 Task: Create a task  User interface not responsive on mobile devices , assign it to team member softage.6@softage.net in the project WorthyTech and update the status of the task to  At Risk , set the priority of the task to Medium.
Action: Mouse moved to (61, 348)
Screenshot: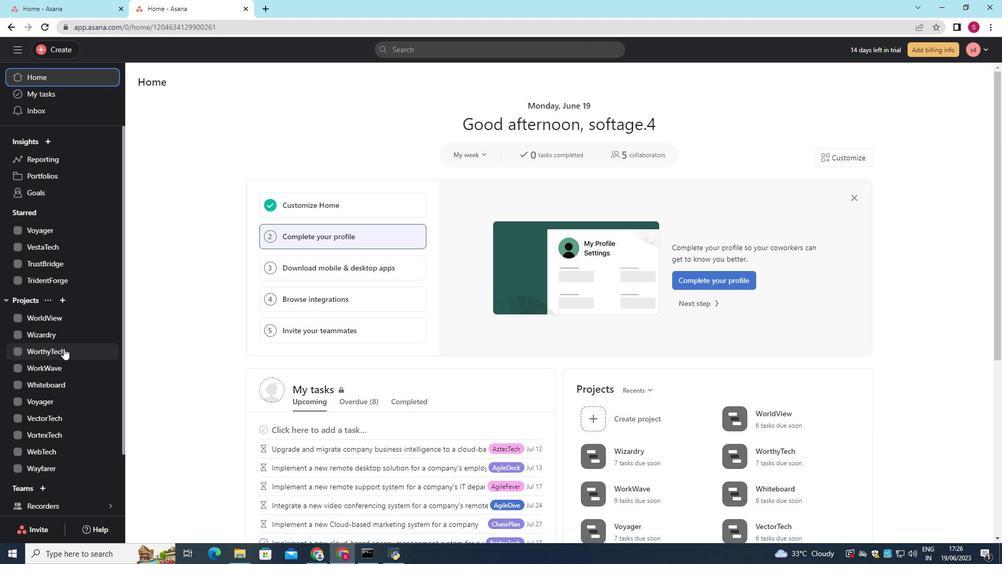 
Action: Mouse pressed left at (61, 348)
Screenshot: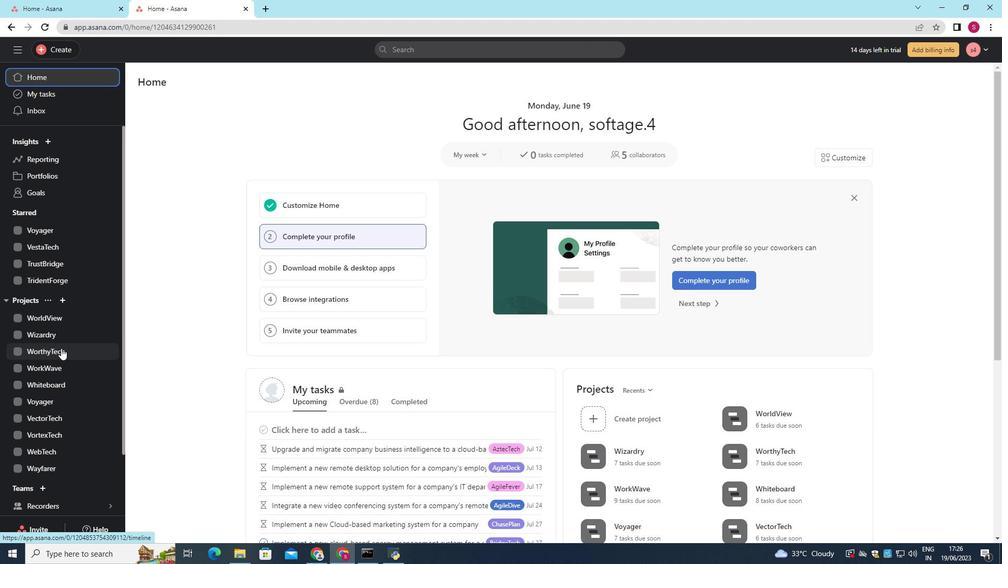 
Action: Mouse moved to (377, 291)
Screenshot: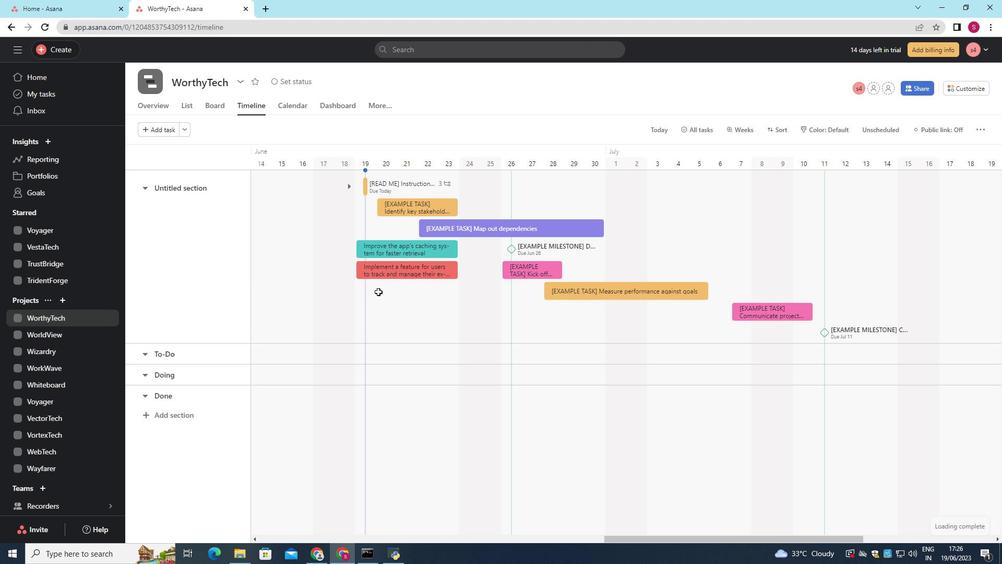 
Action: Mouse pressed left at (377, 291)
Screenshot: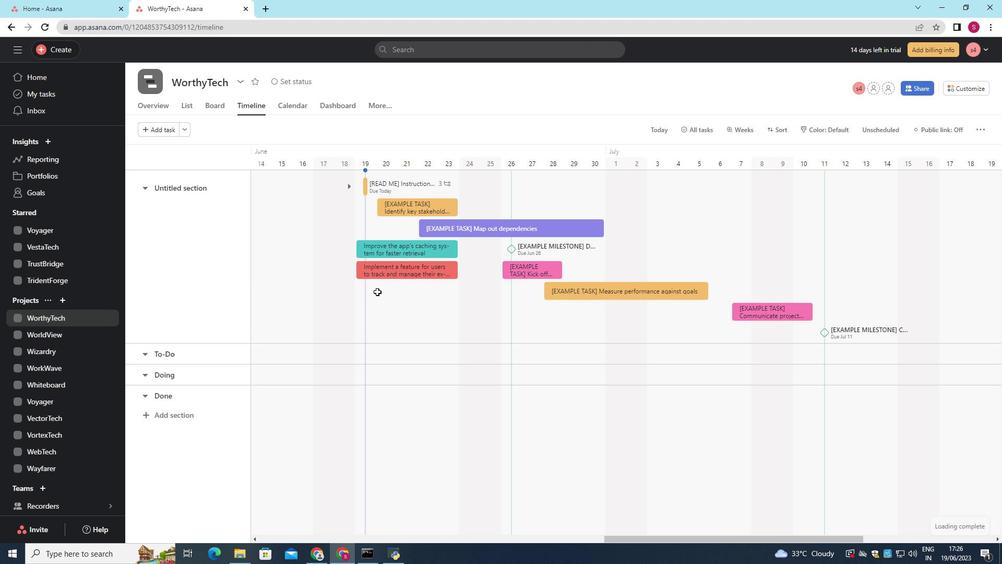 
Action: Key pressed <Key.shift>User<Key.space>interface<Key.space>not<Key.space>responsive<Key.space>on<Key.space>mobile<Key.space>devices
Screenshot: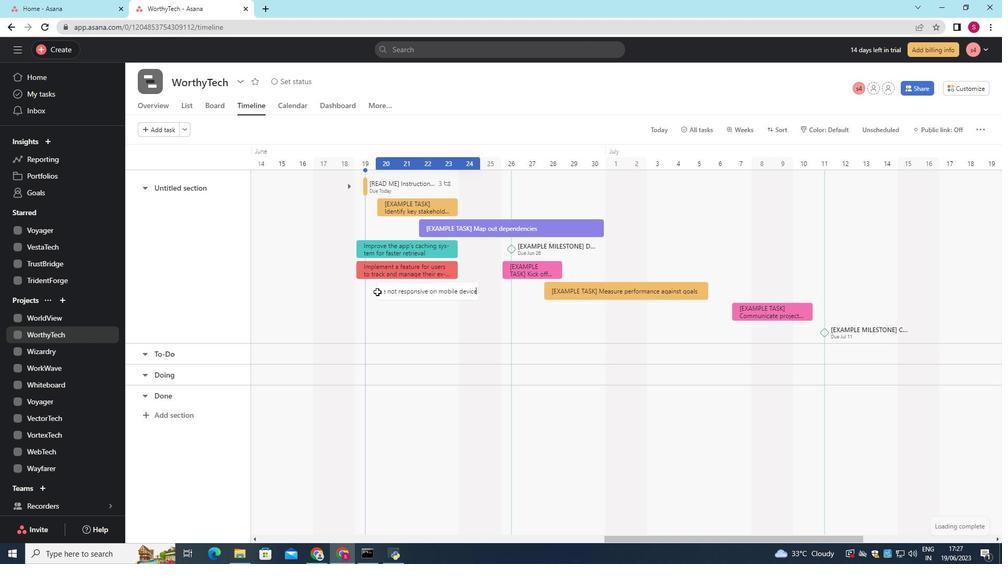 
Action: Mouse moved to (442, 249)
Screenshot: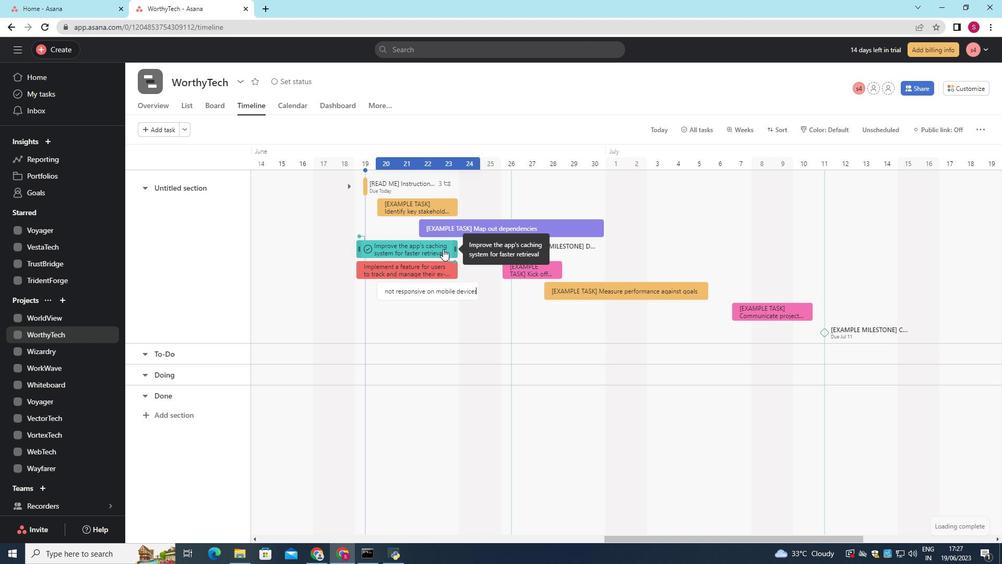 
Action: Key pressed <Key.enter>
Screenshot: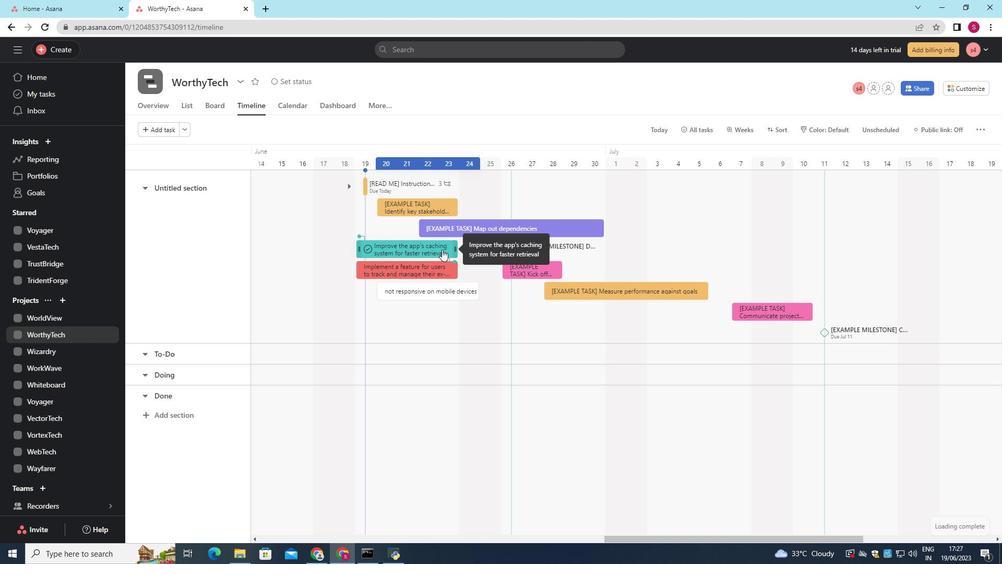 
Action: Mouse moved to (428, 287)
Screenshot: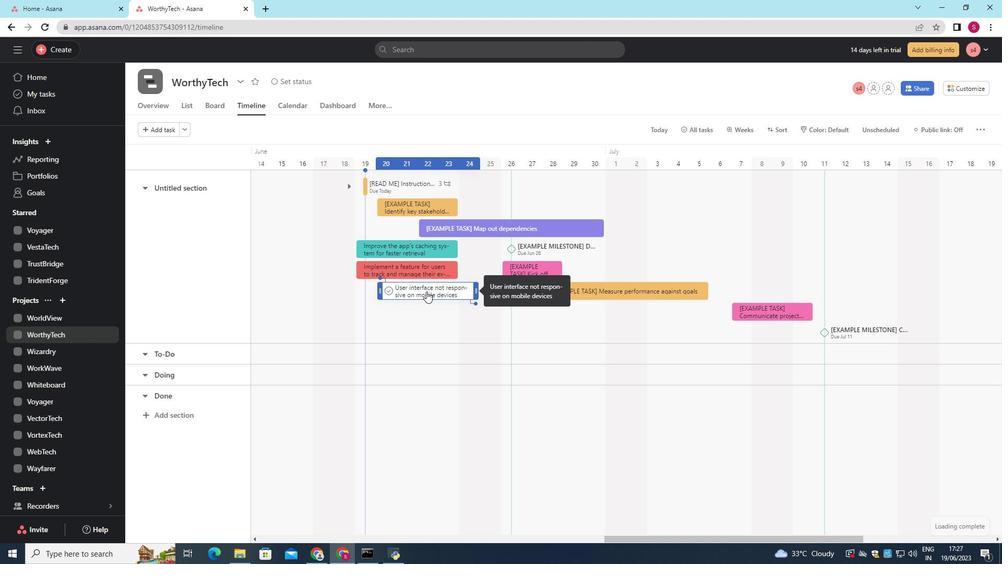
Action: Mouse pressed left at (428, 287)
Screenshot: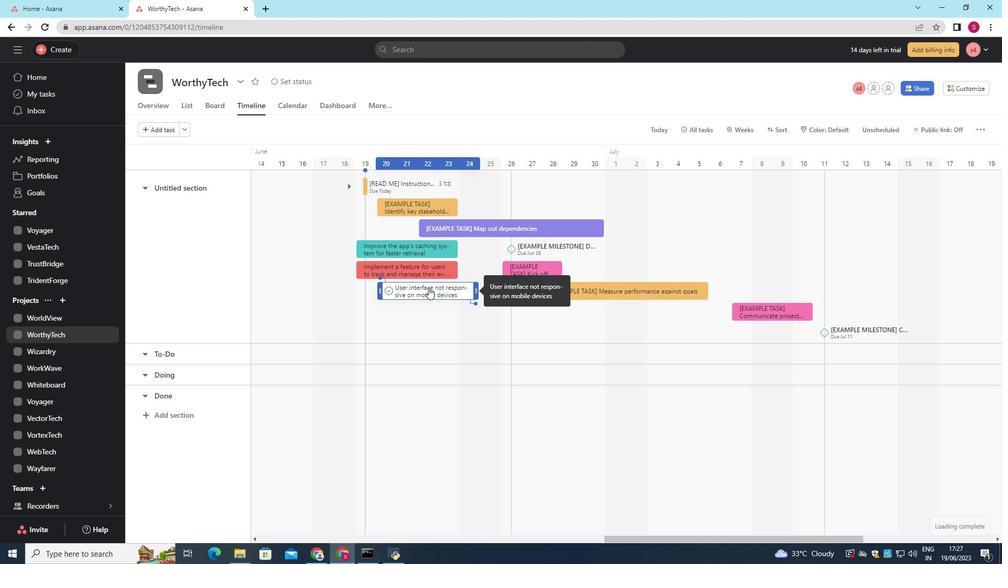
Action: Mouse moved to (772, 187)
Screenshot: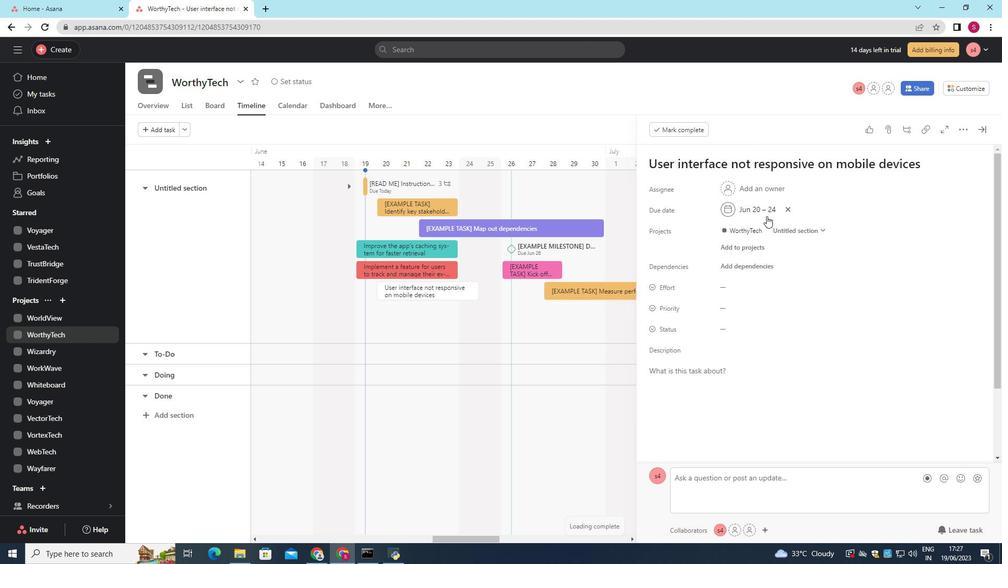 
Action: Mouse pressed left at (772, 187)
Screenshot: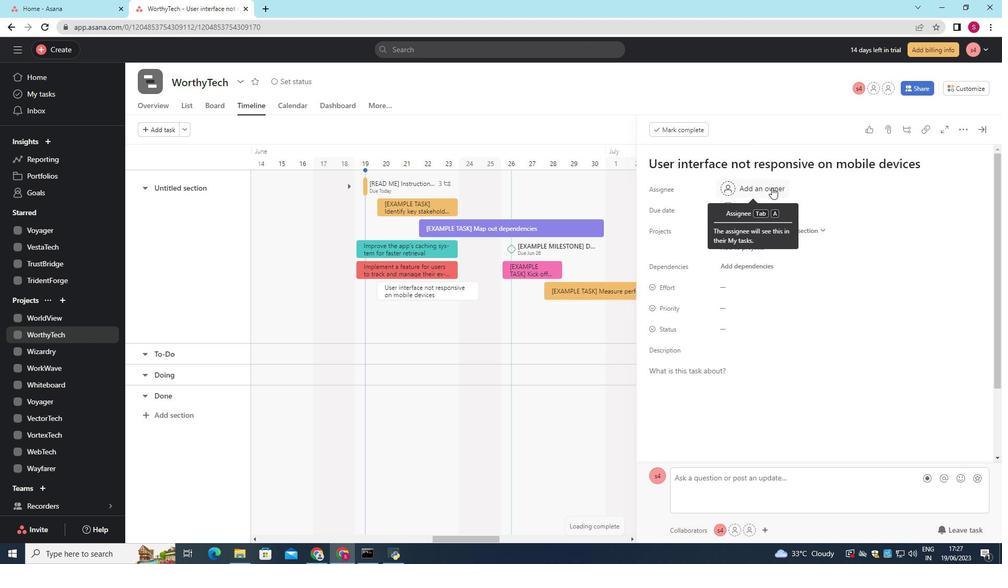 
Action: Key pressed softage.6
Screenshot: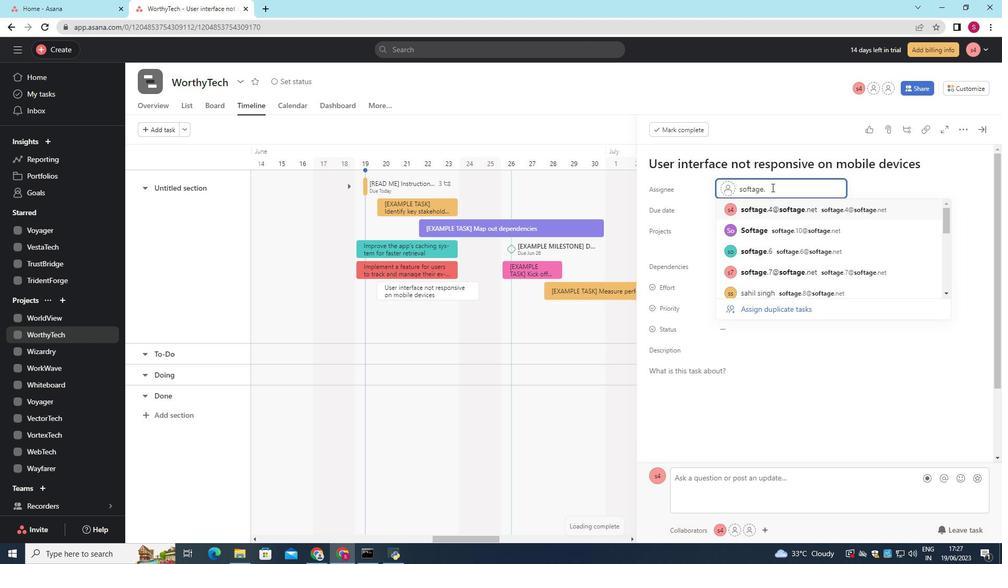 
Action: Mouse moved to (799, 208)
Screenshot: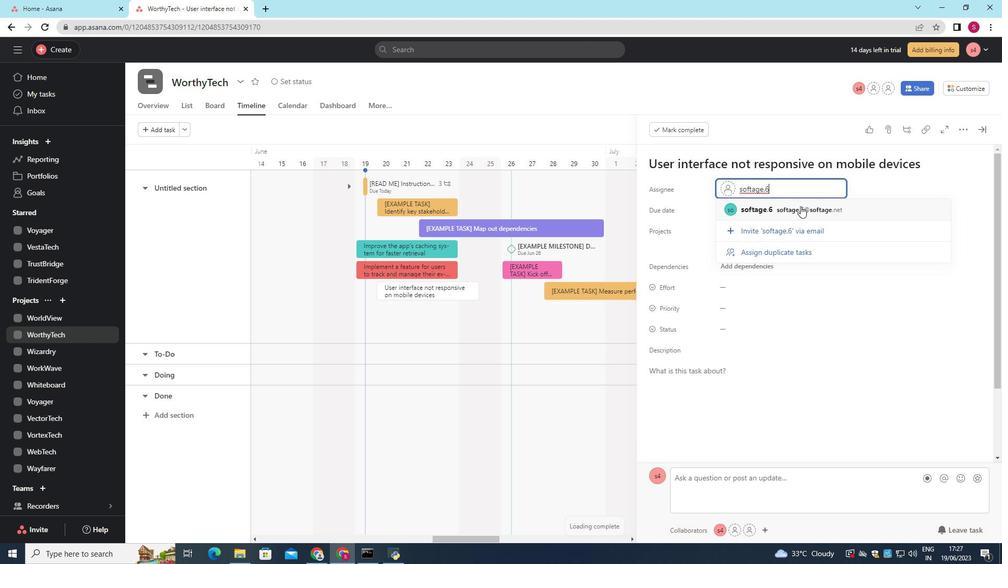 
Action: Mouse pressed left at (799, 208)
Screenshot: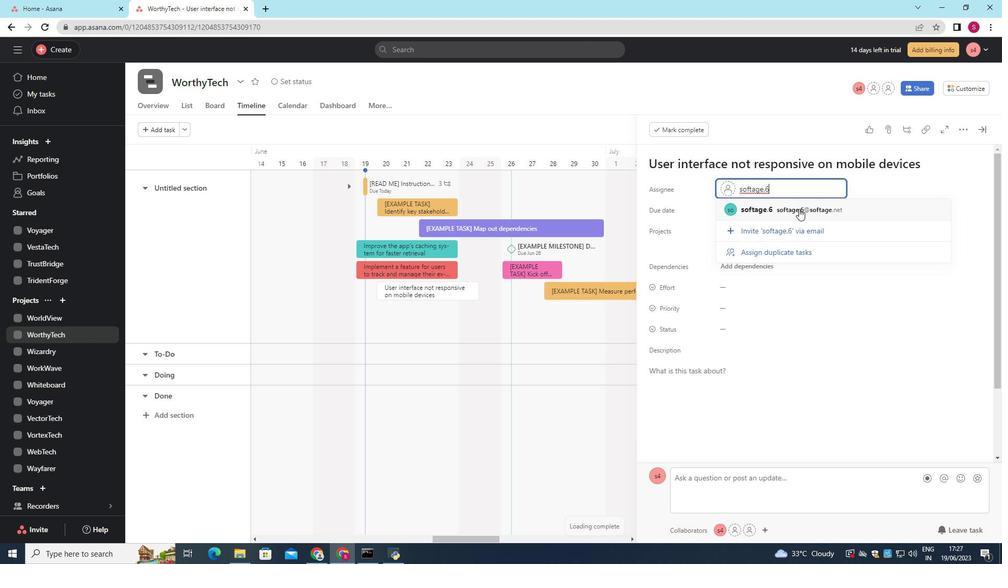 
Action: Mouse moved to (761, 329)
Screenshot: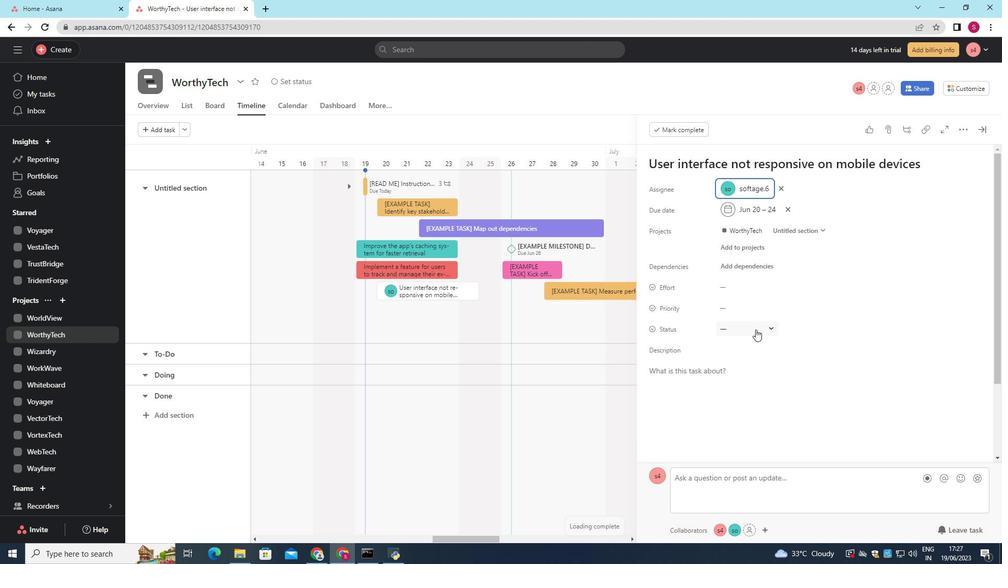 
Action: Mouse pressed left at (761, 329)
Screenshot: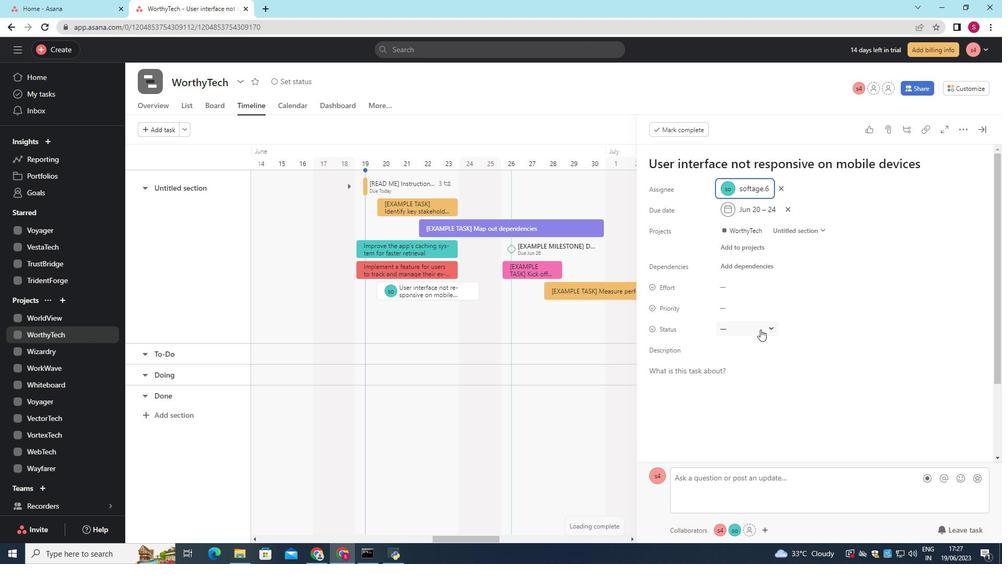 
Action: Mouse moved to (743, 384)
Screenshot: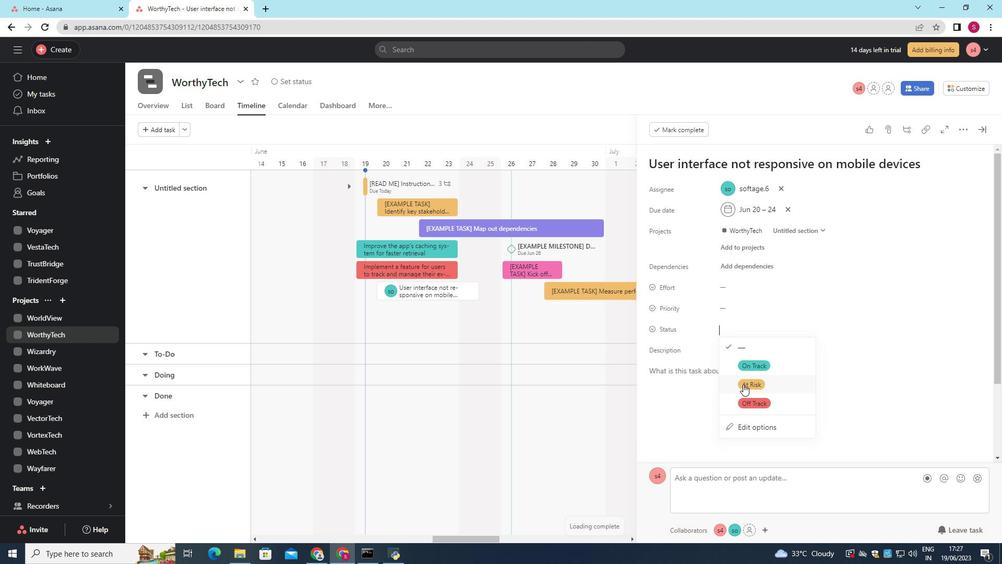
Action: Mouse pressed left at (743, 384)
Screenshot: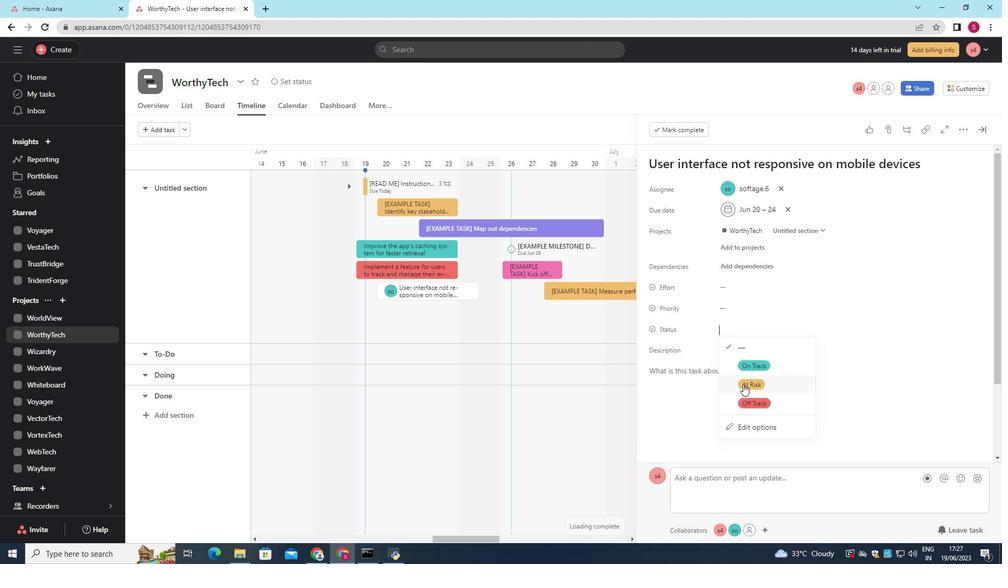 
Action: Mouse moved to (772, 309)
Screenshot: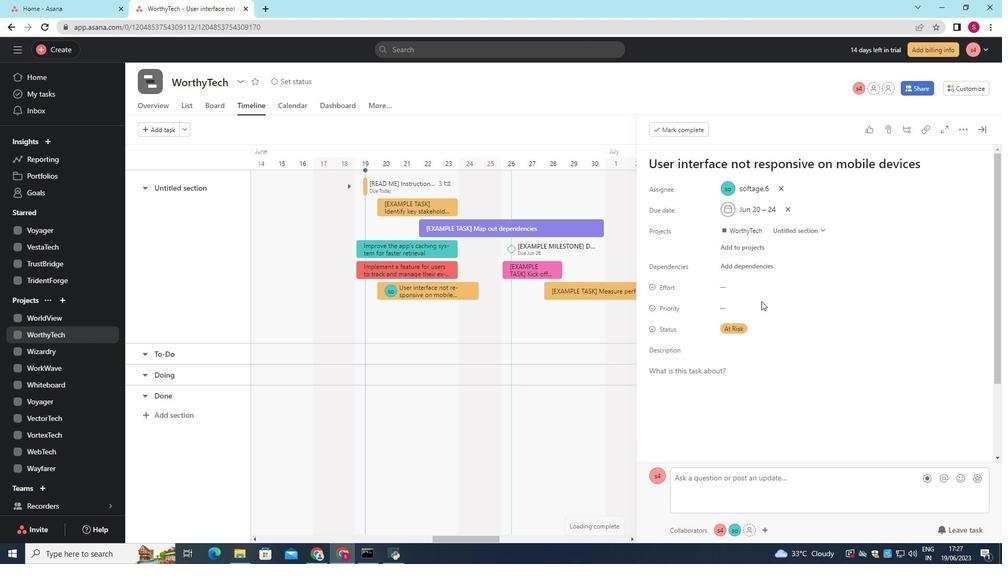 
Action: Mouse pressed left at (772, 309)
Screenshot: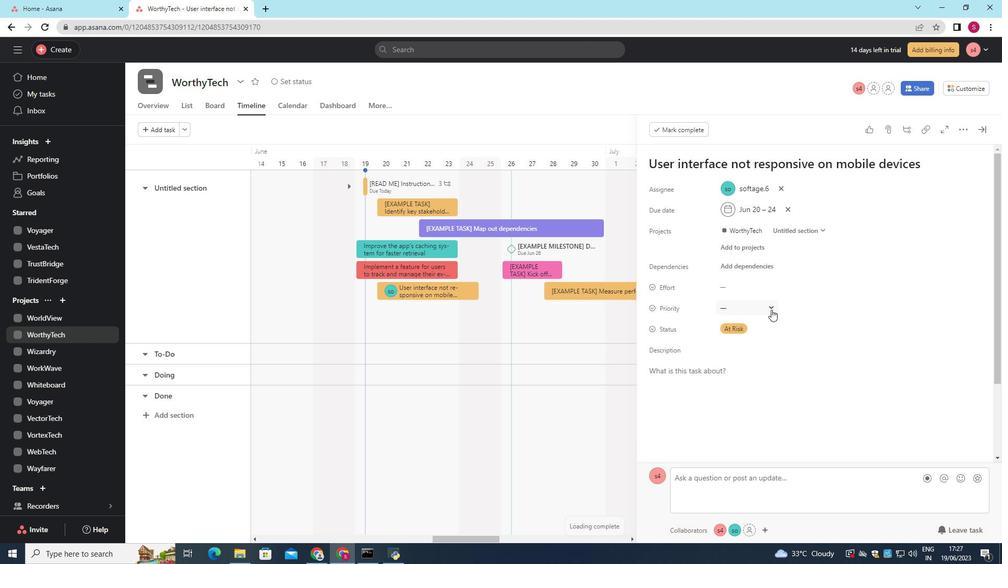 
Action: Mouse moved to (754, 359)
Screenshot: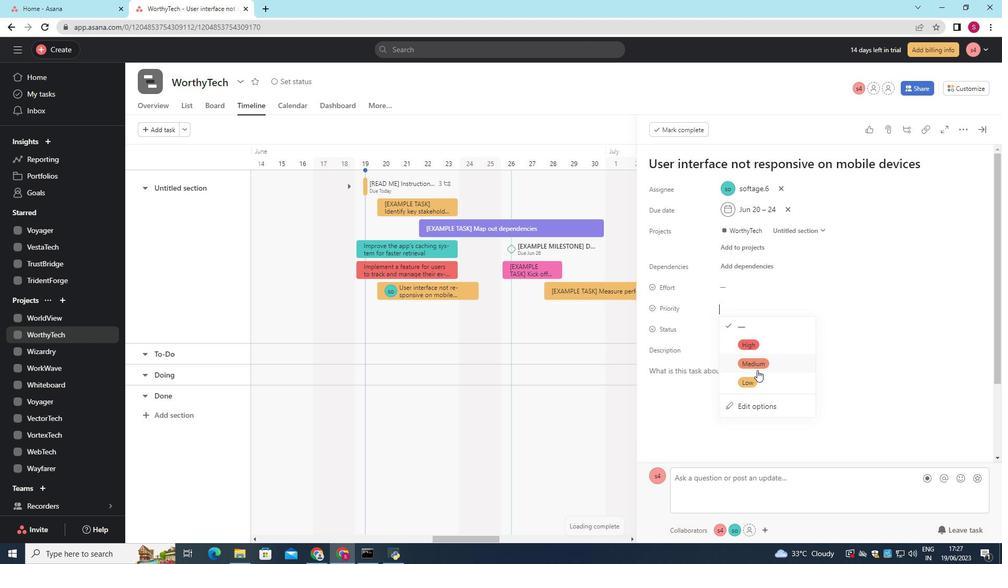 
Action: Mouse pressed left at (754, 359)
Screenshot: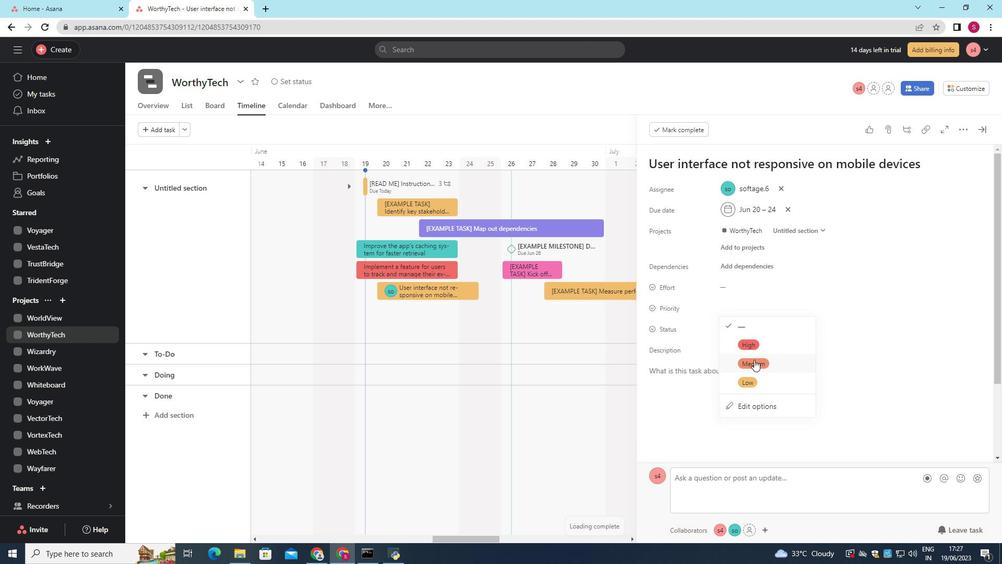 
Action: Mouse moved to (754, 356)
Screenshot: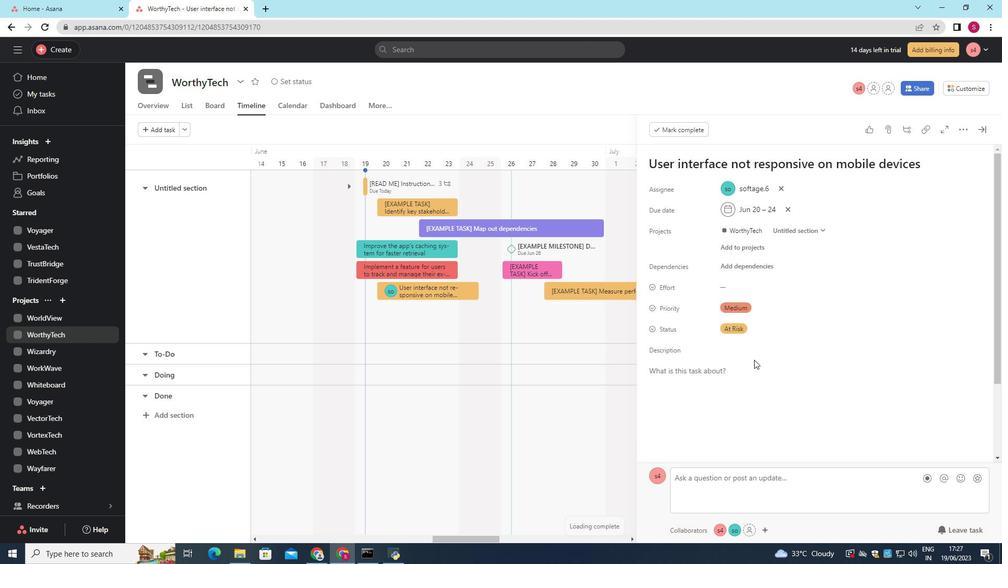 
